 Task: Use Chrome's "Clear Browsing Data" feature to remove browsing history, cookies, and cached images.
Action: Mouse moved to (1320, 38)
Screenshot: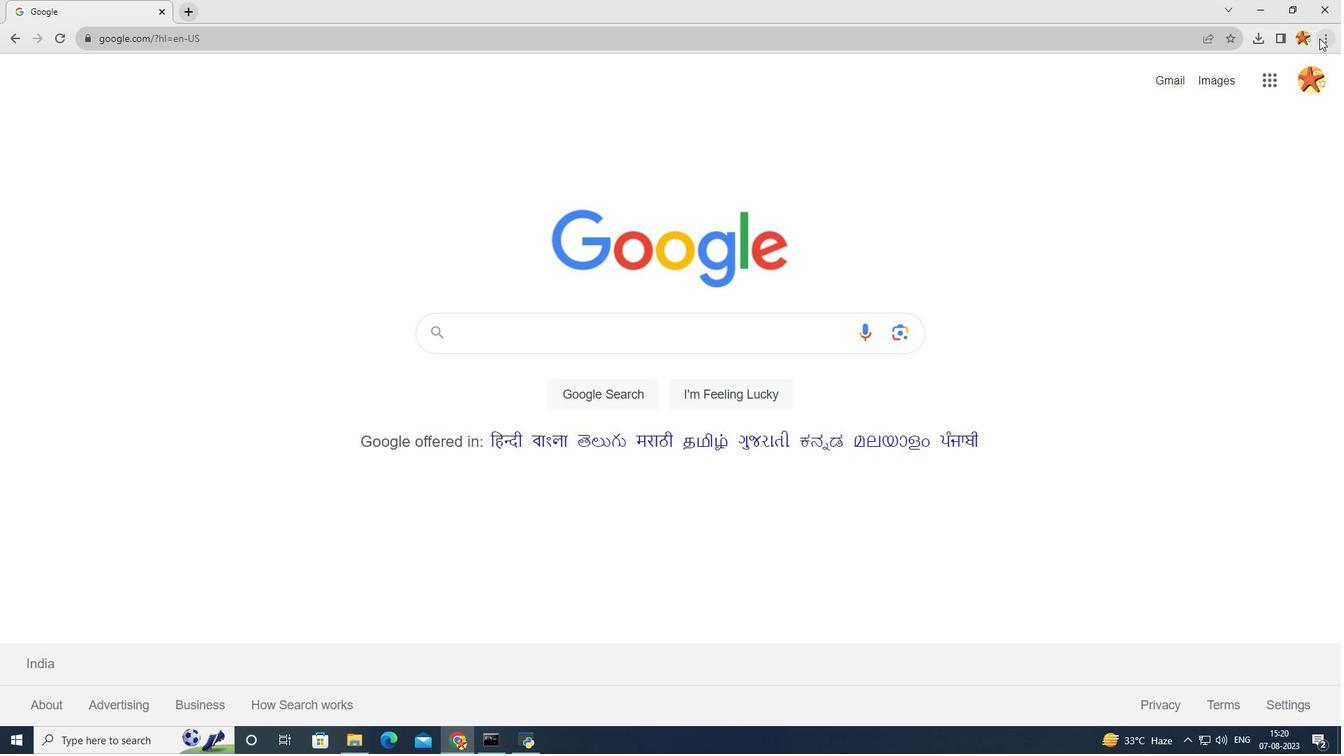 
Action: Mouse pressed left at (1320, 38)
Screenshot: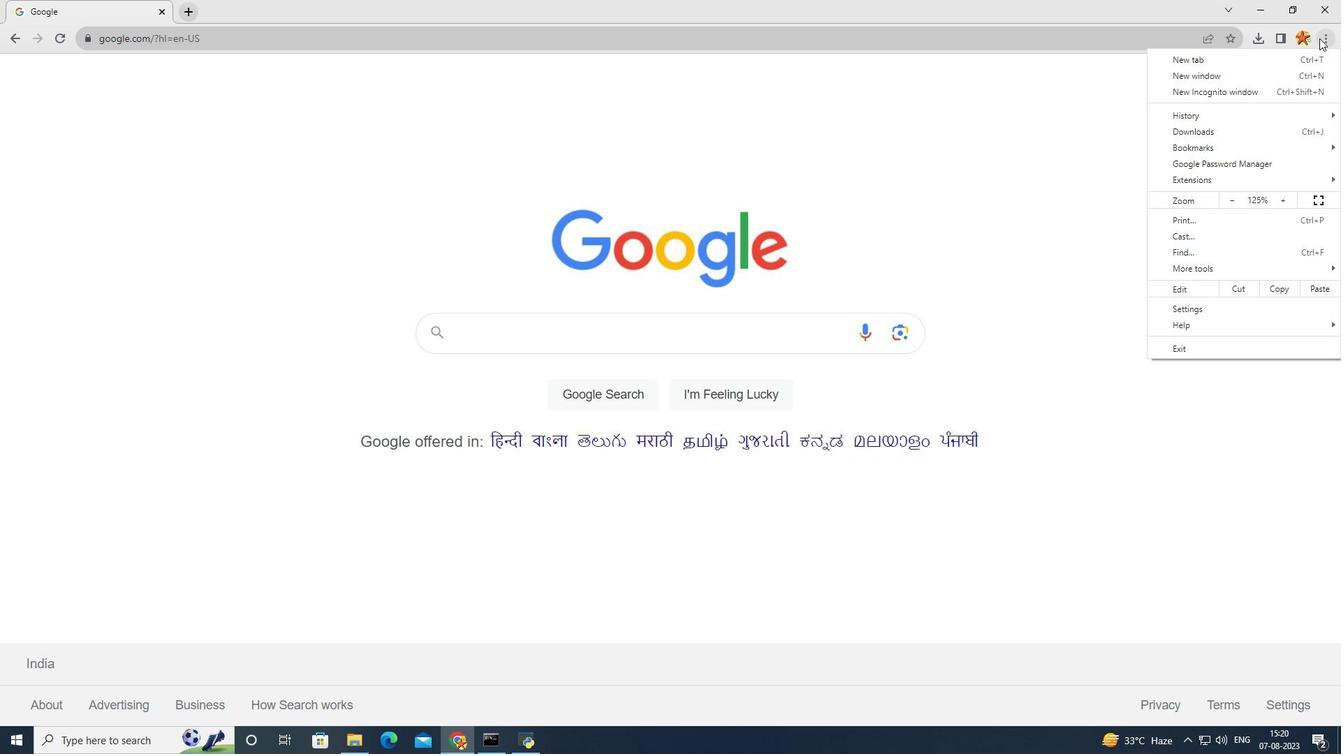 
Action: Mouse moved to (1069, 318)
Screenshot: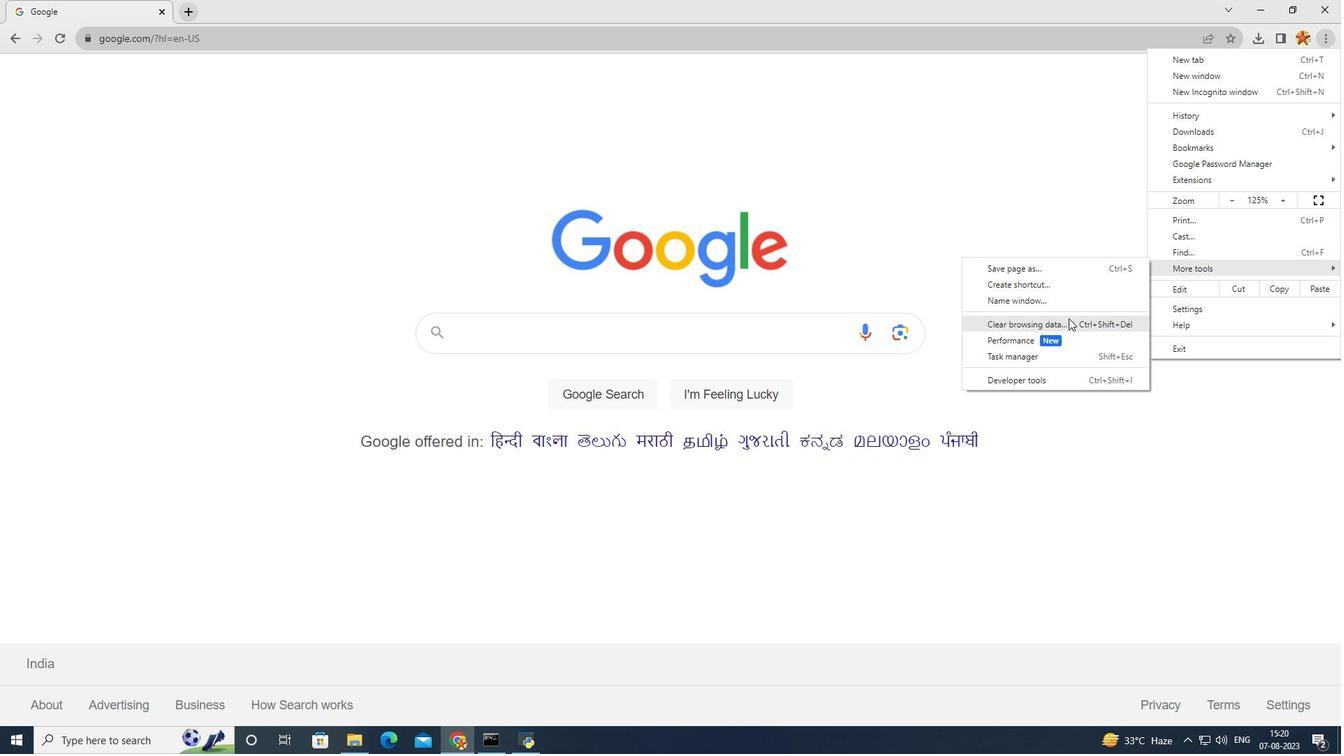 
Action: Mouse pressed left at (1069, 318)
Screenshot: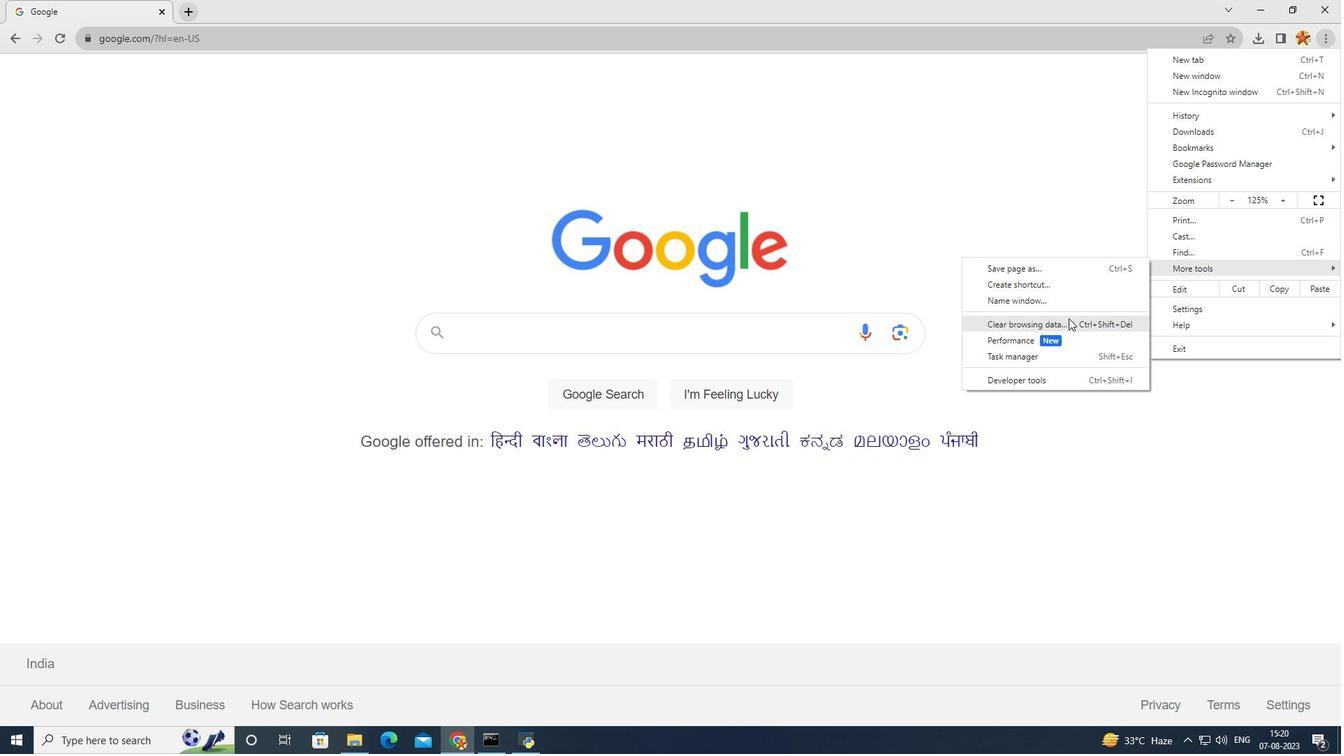 
Action: Mouse moved to (842, 499)
Screenshot: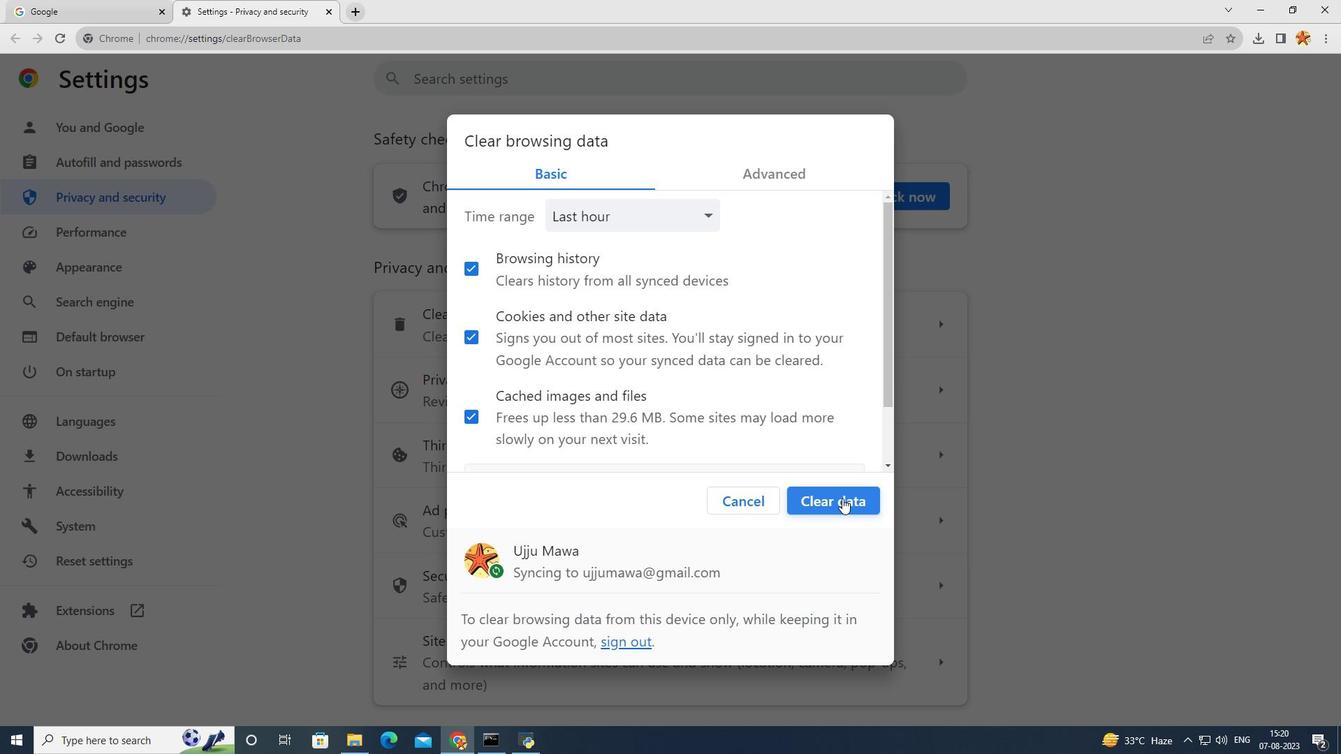 
Action: Mouse pressed left at (842, 499)
Screenshot: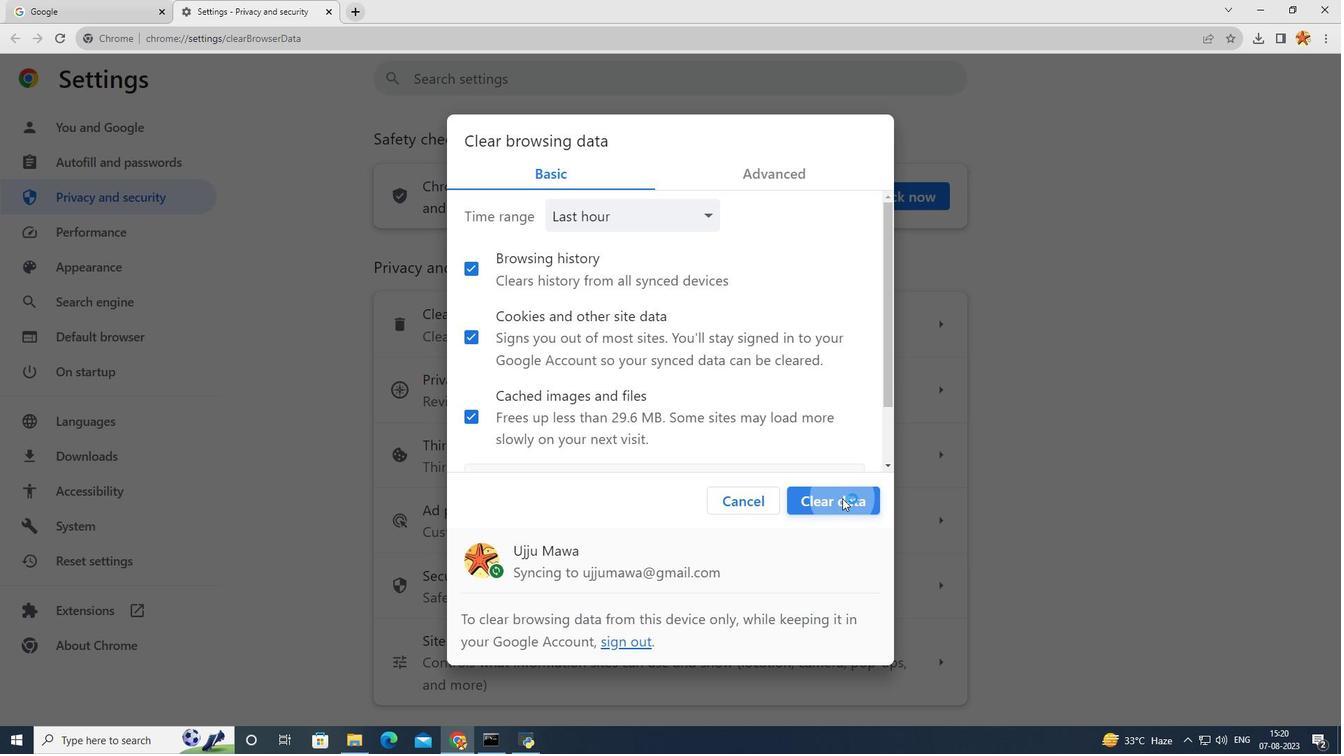 
Action: Mouse moved to (840, 461)
Screenshot: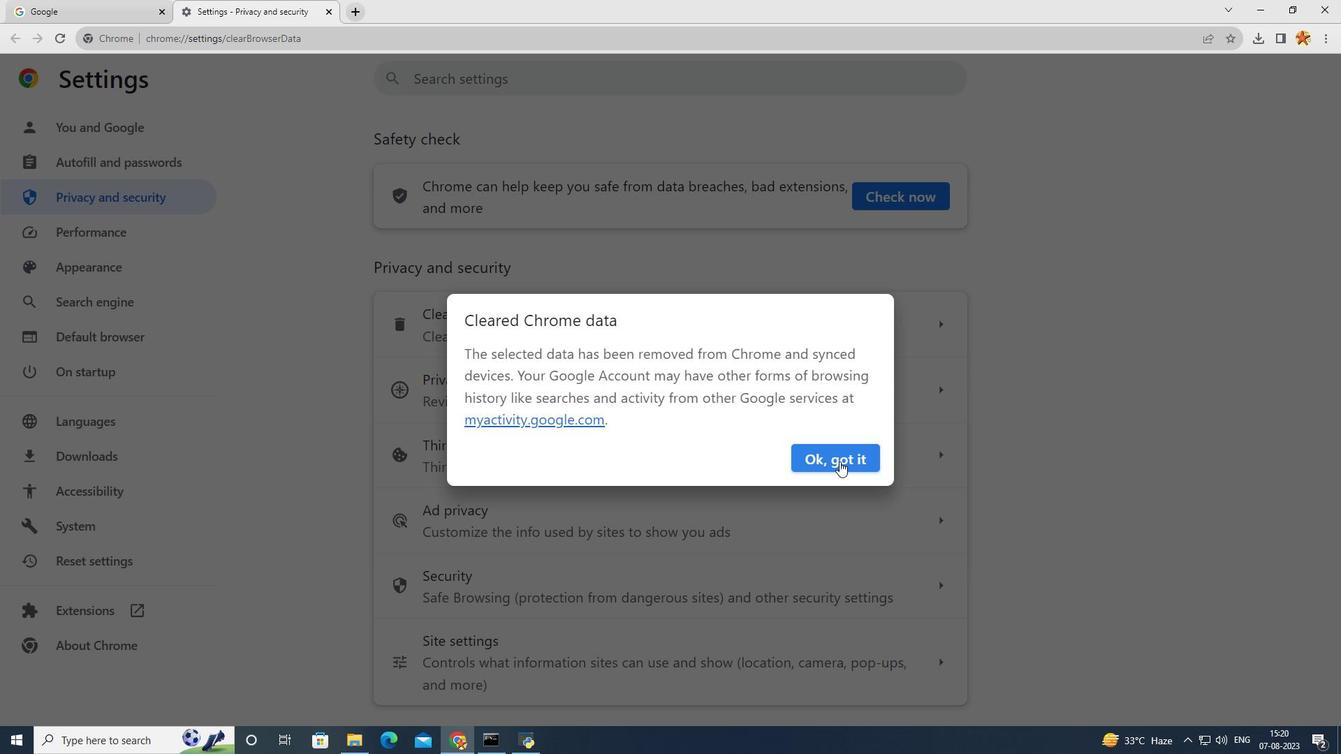 
Action: Mouse pressed left at (840, 461)
Screenshot: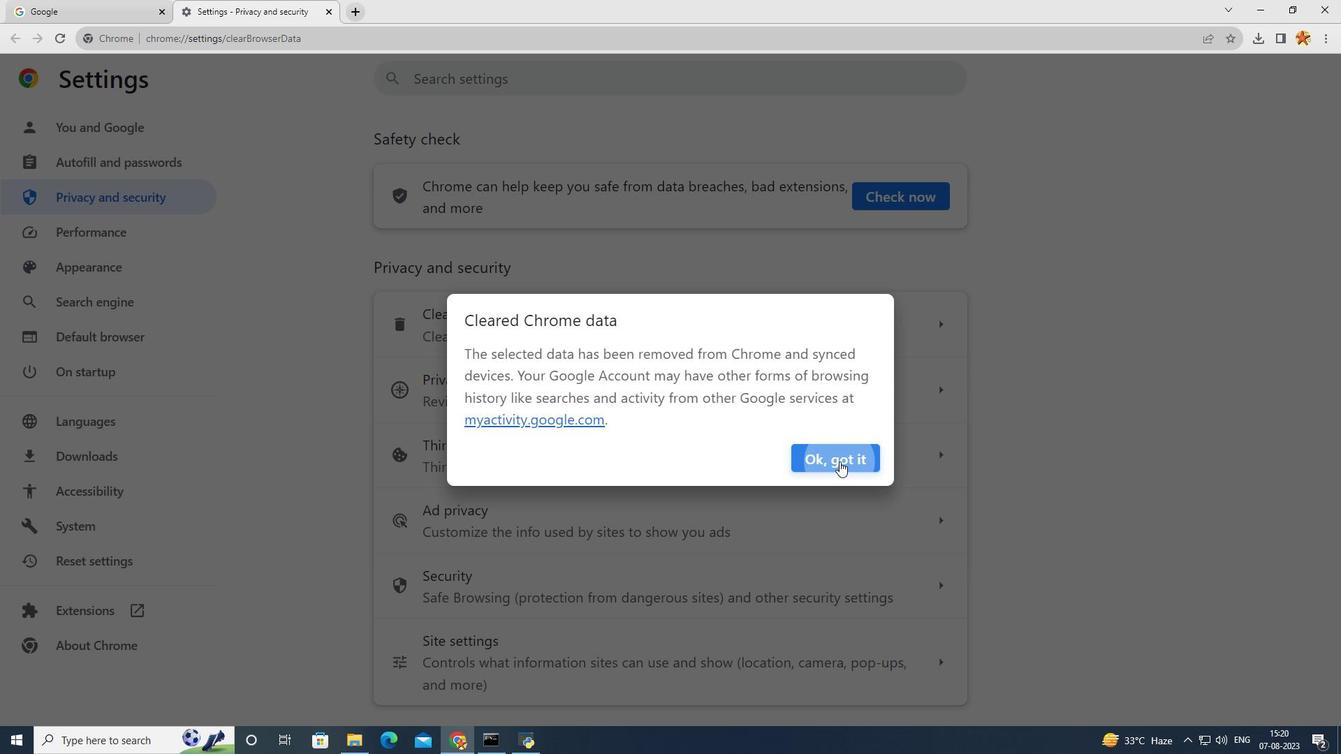 
Action: Mouse moved to (898, 200)
Screenshot: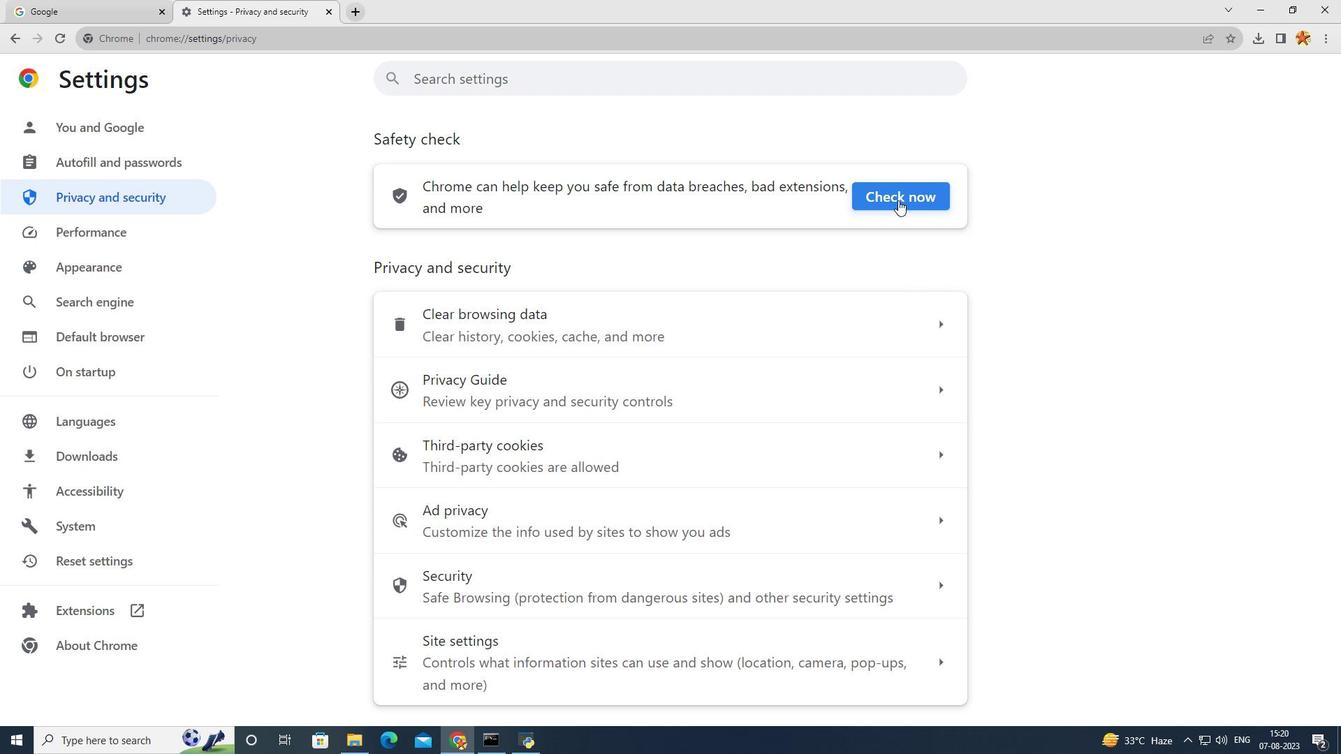 
Action: Mouse pressed left at (898, 200)
Screenshot: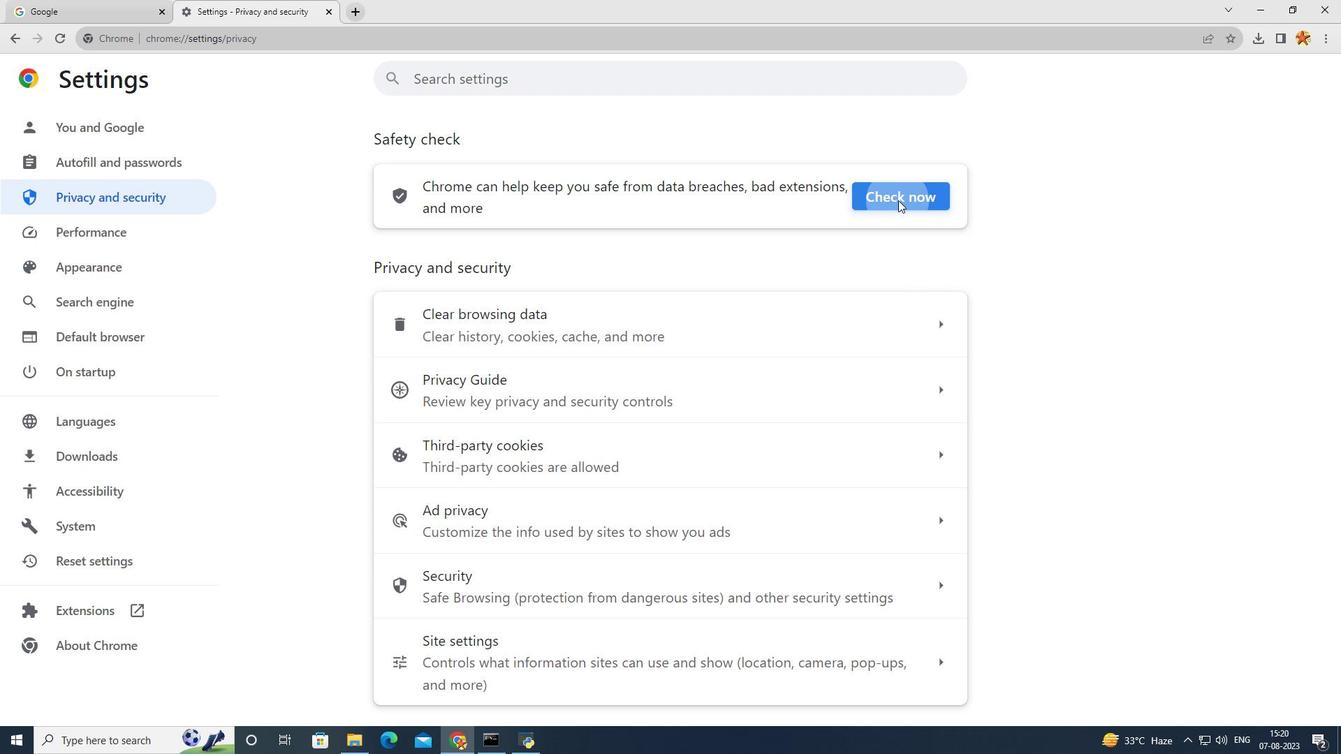 
Action: Mouse moved to (1059, 327)
Screenshot: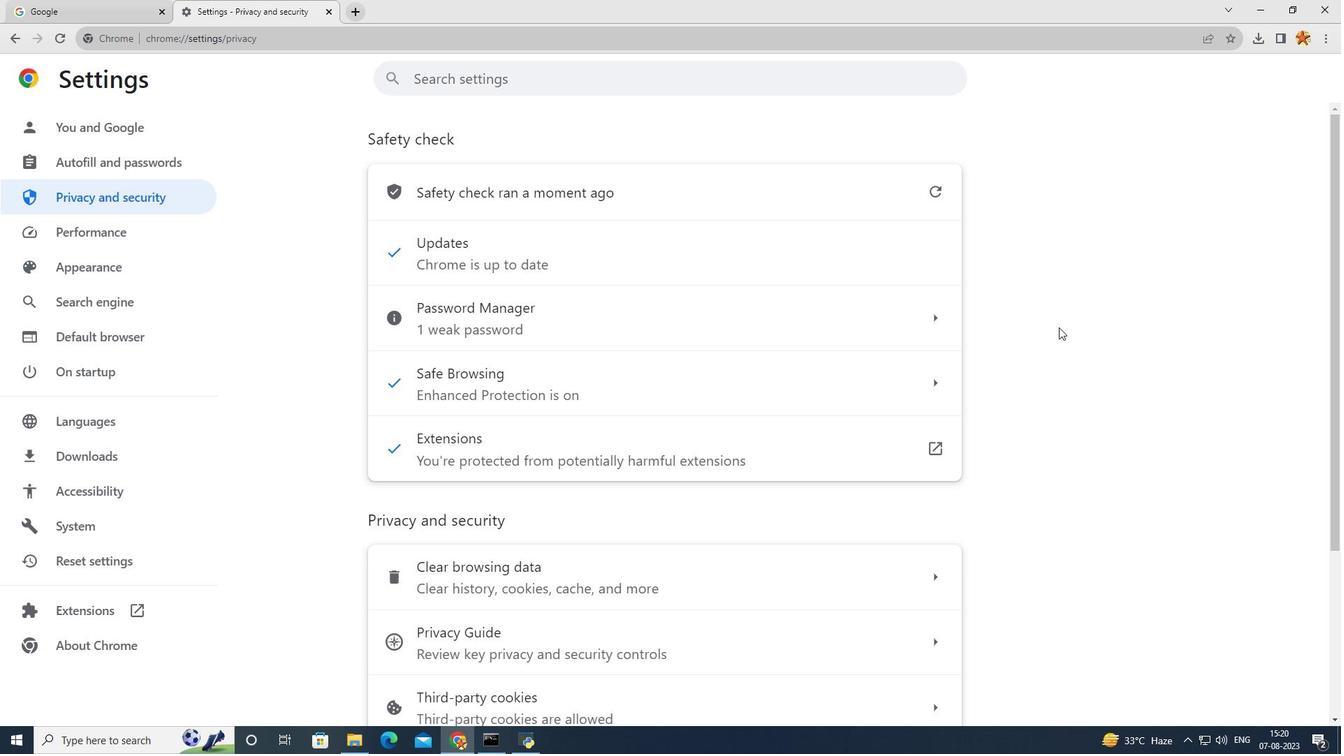 
